 Task: Change line and paragraph spacing to Custom Spacing.
Action: Mouse moved to (620, 455)
Screenshot: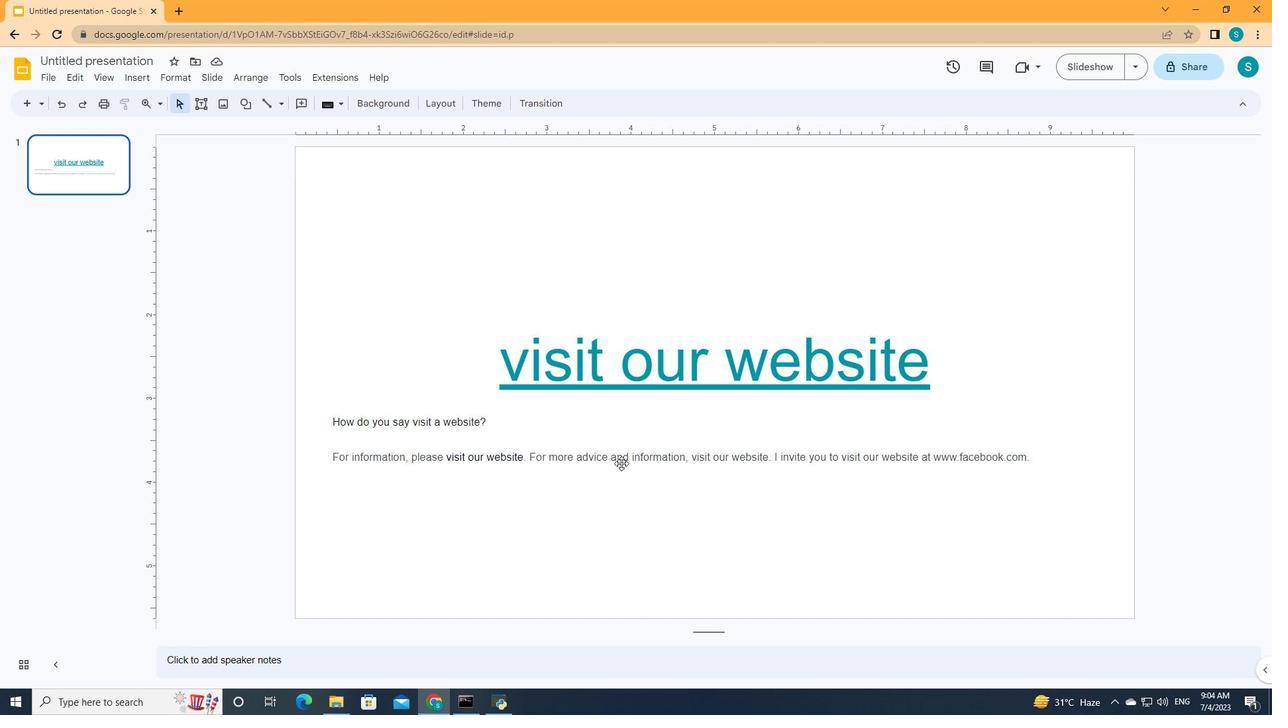 
Action: Mouse pressed left at (620, 455)
Screenshot: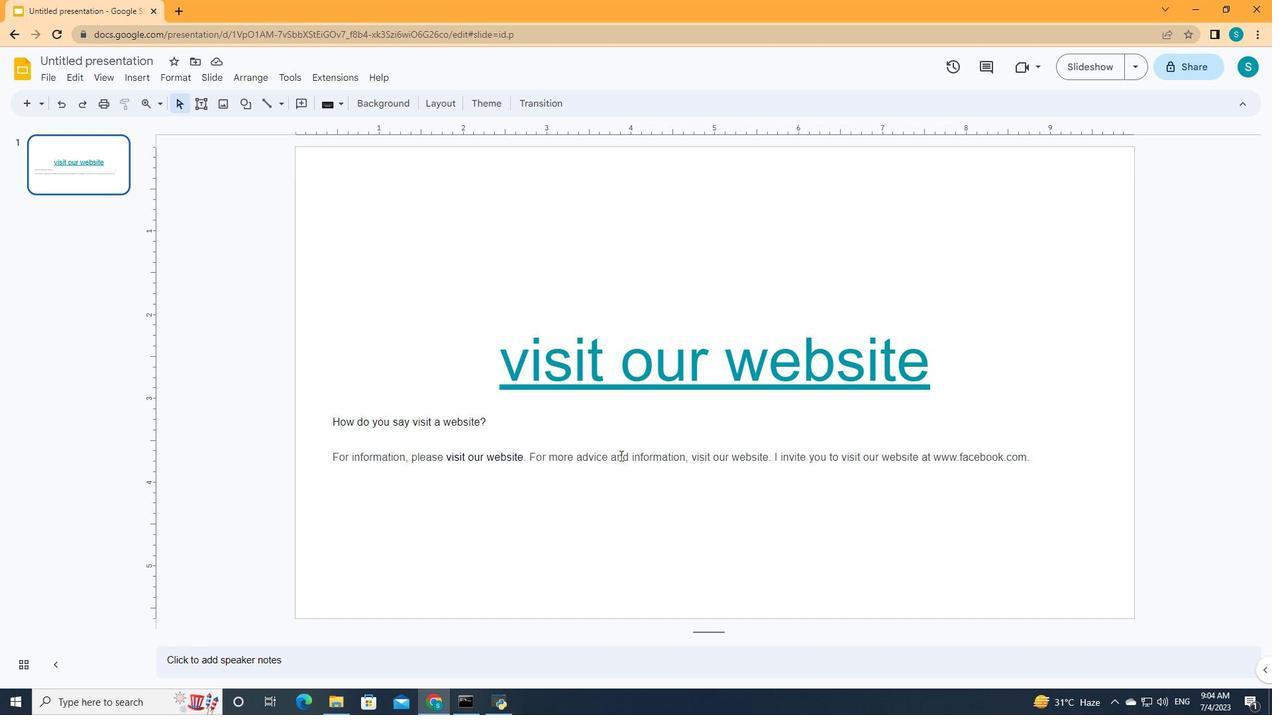 
Action: Key pressed ctrl+A
Screenshot: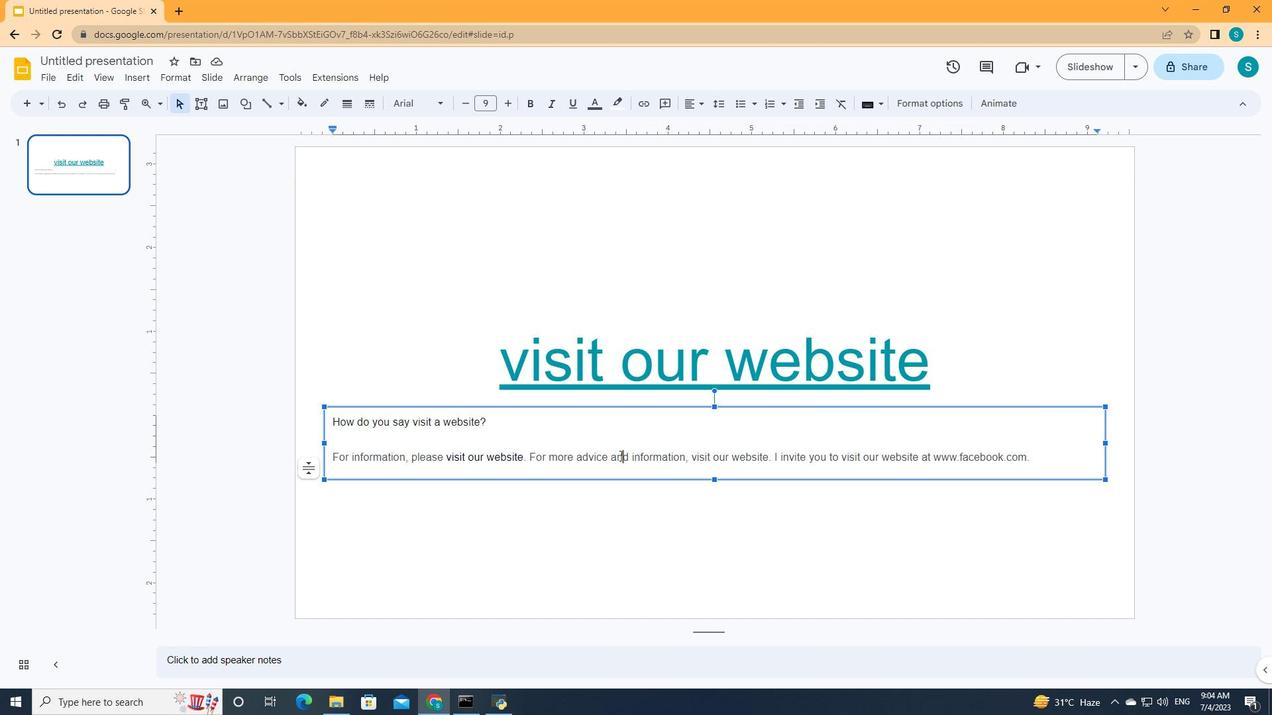 
Action: Mouse moved to (724, 103)
Screenshot: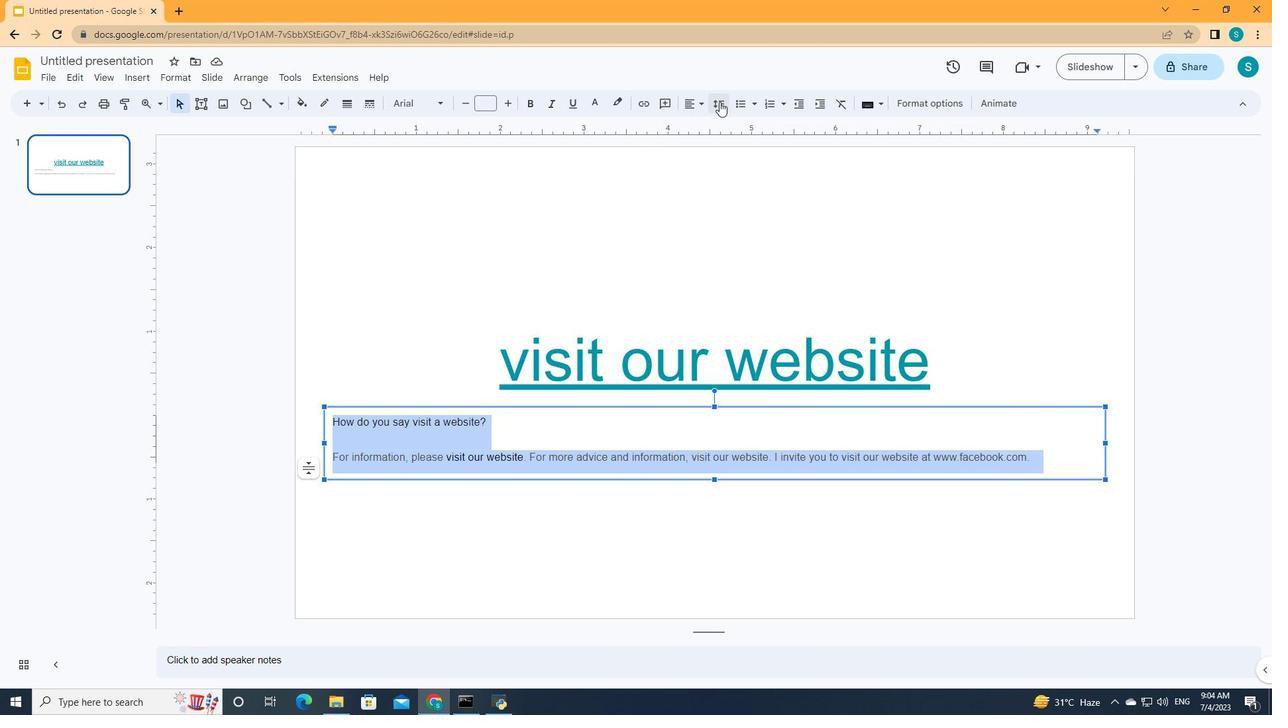 
Action: Mouse pressed left at (724, 103)
Screenshot: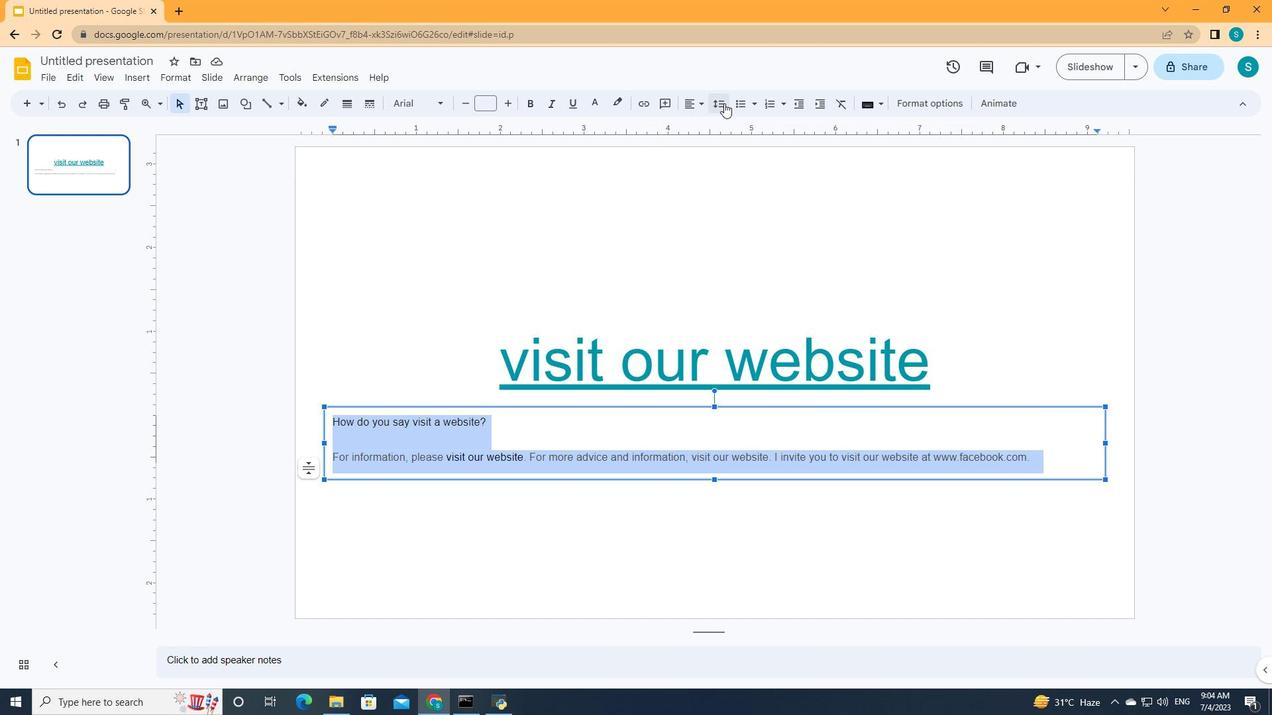 
Action: Mouse moved to (731, 294)
Screenshot: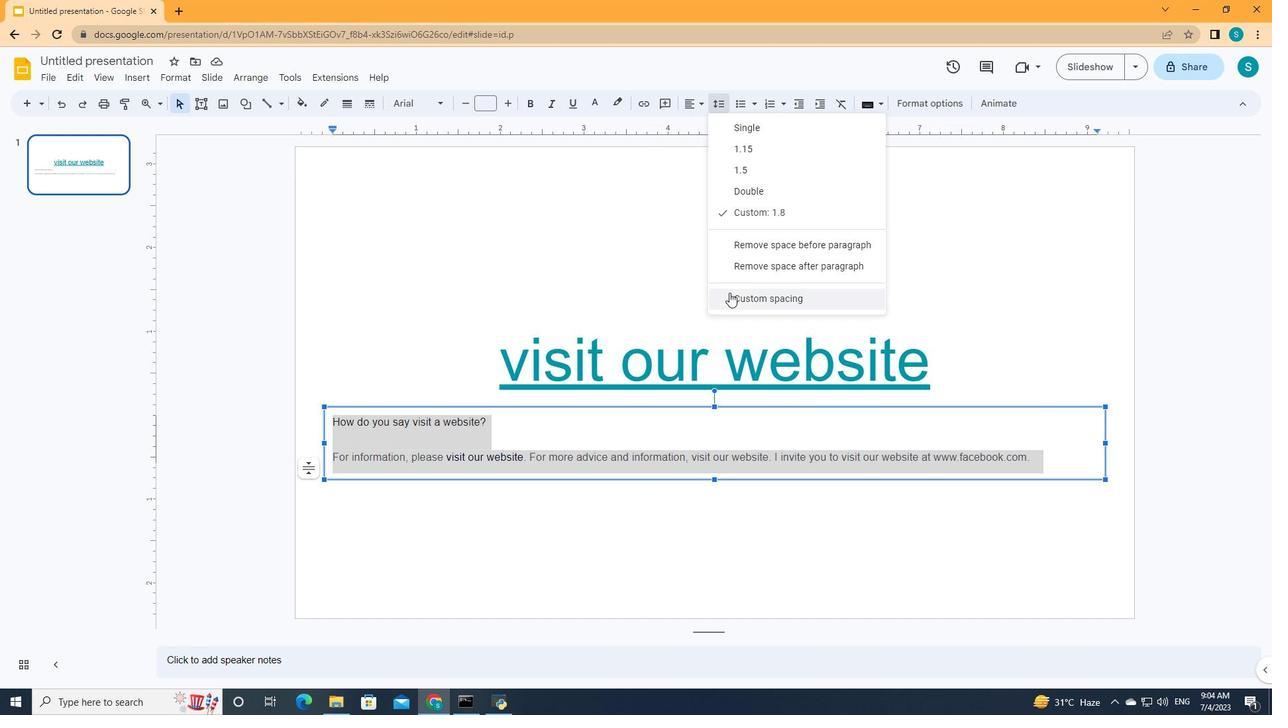 
Action: Mouse pressed left at (731, 294)
Screenshot: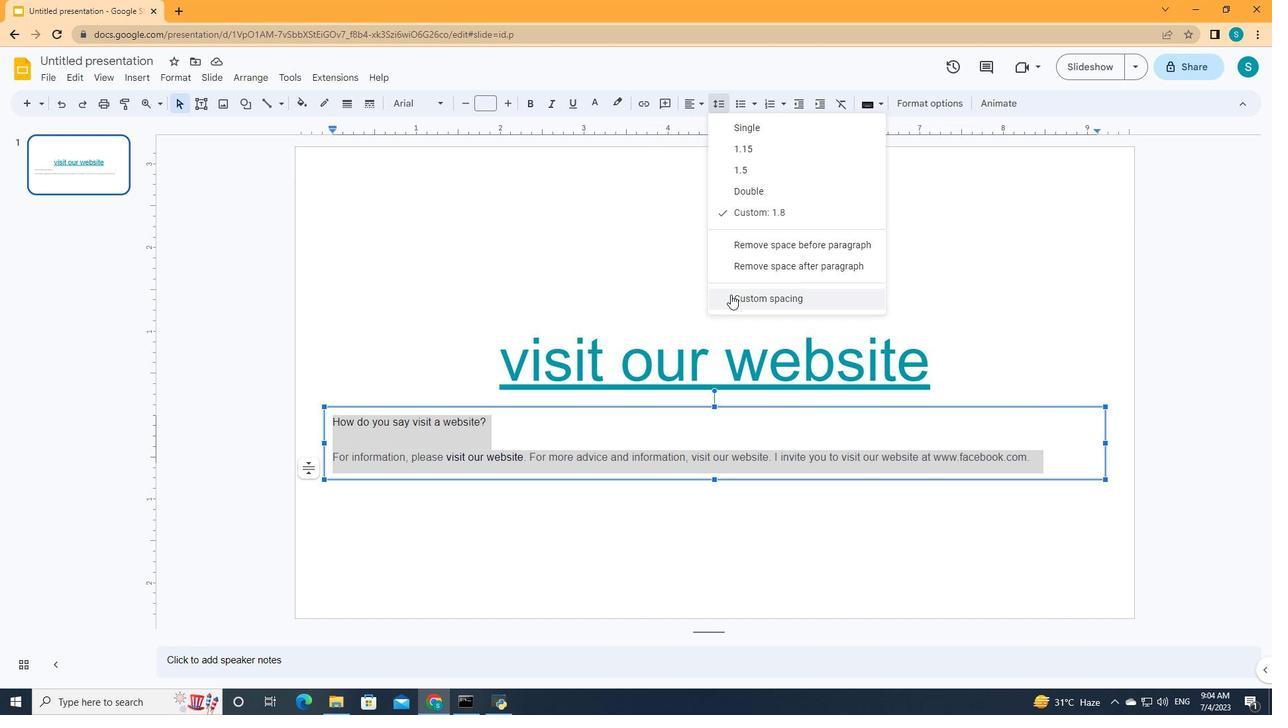 
Action: Mouse moved to (672, 471)
Screenshot: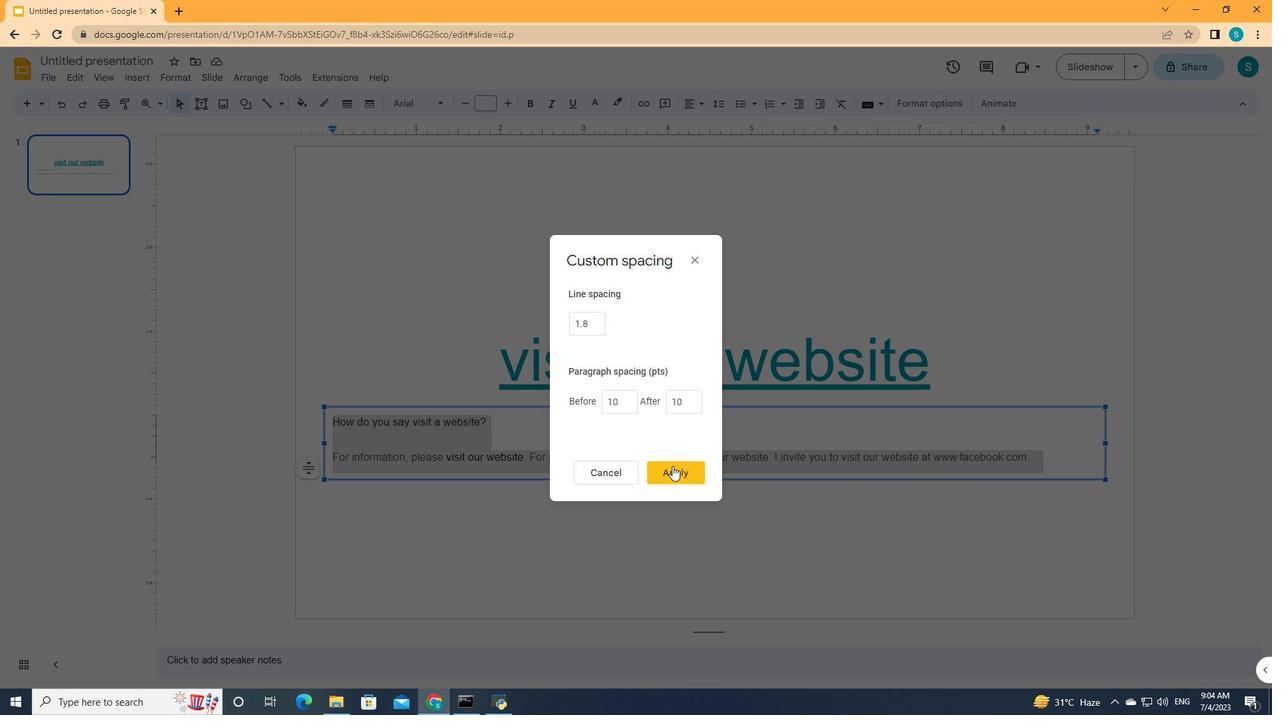 
Action: Mouse pressed left at (672, 471)
Screenshot: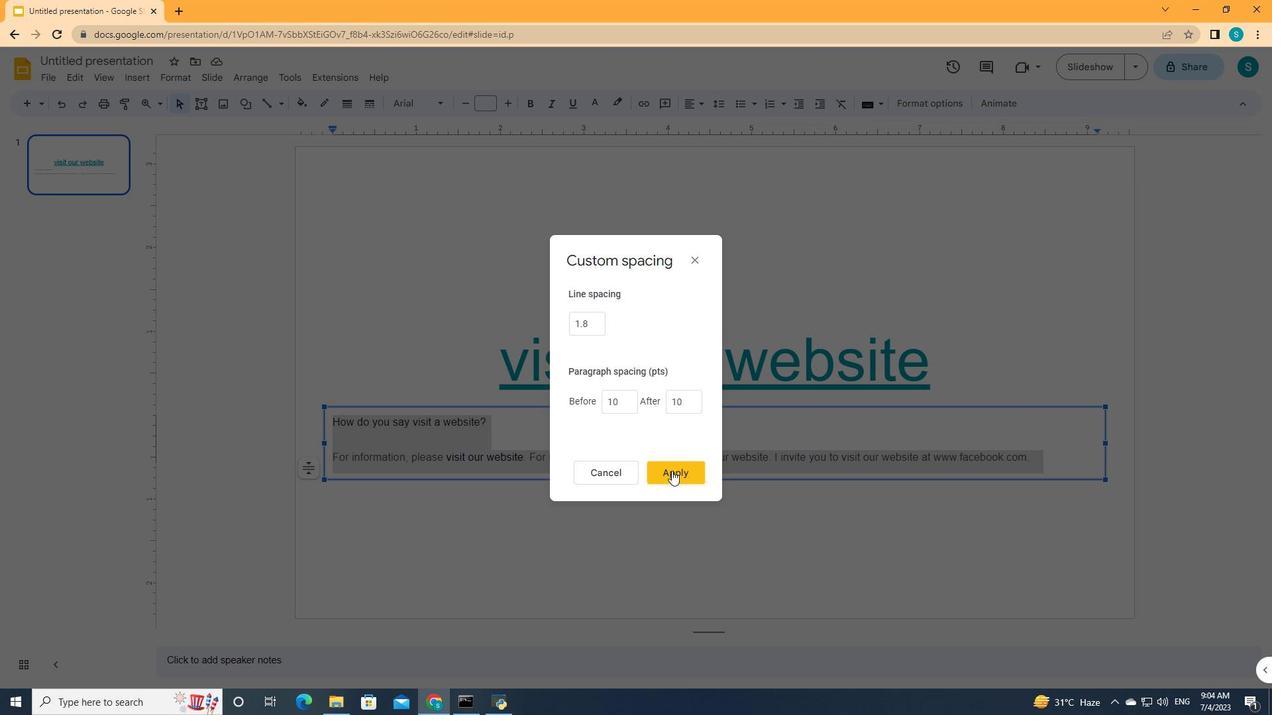 
Action: Mouse moved to (672, 471)
Screenshot: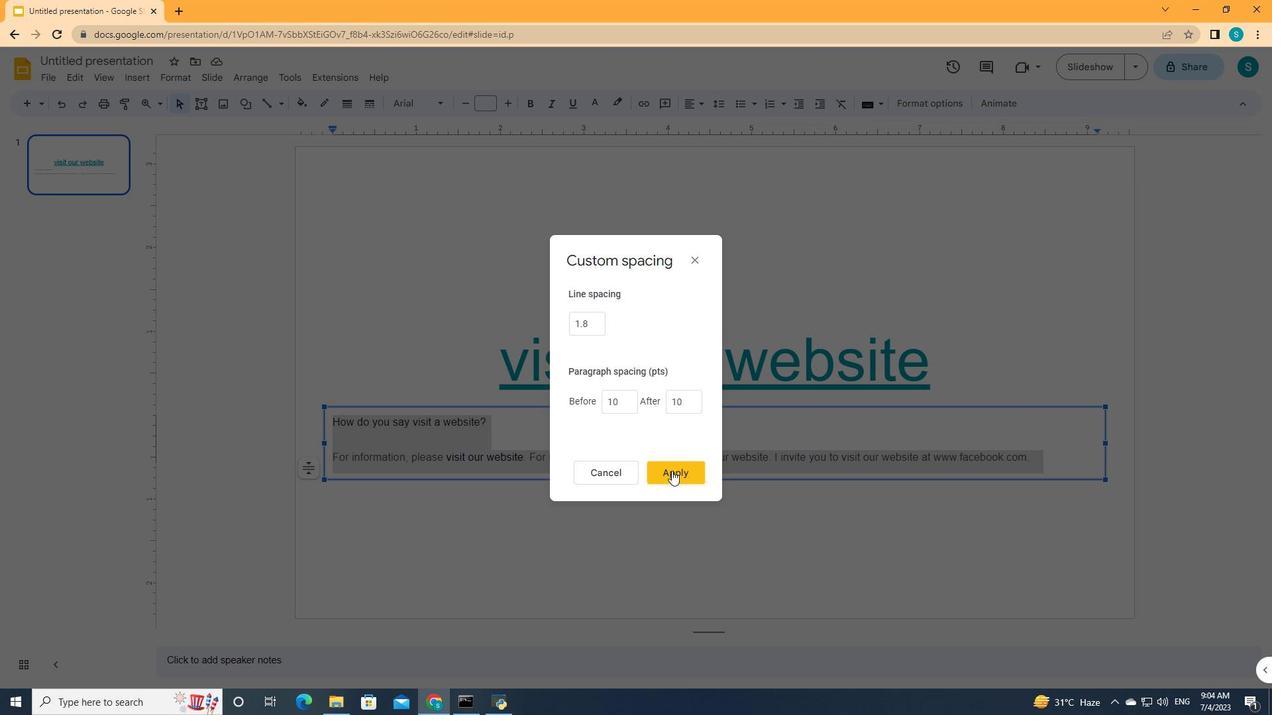 
